 Task: View all reviews of treehouse in Port Angeles, Washington, United States.
Action: Mouse moved to (225, 122)
Screenshot: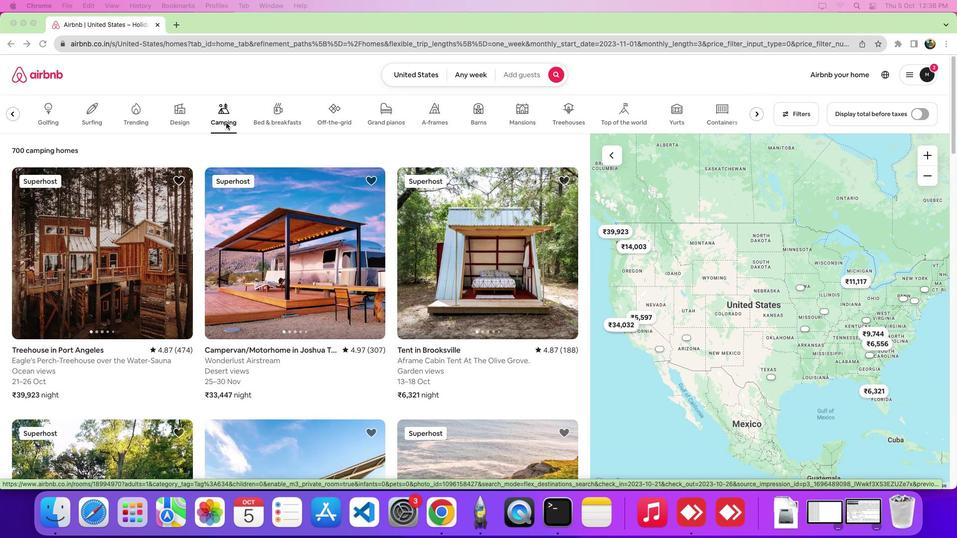 
Action: Mouse pressed left at (225, 122)
Screenshot: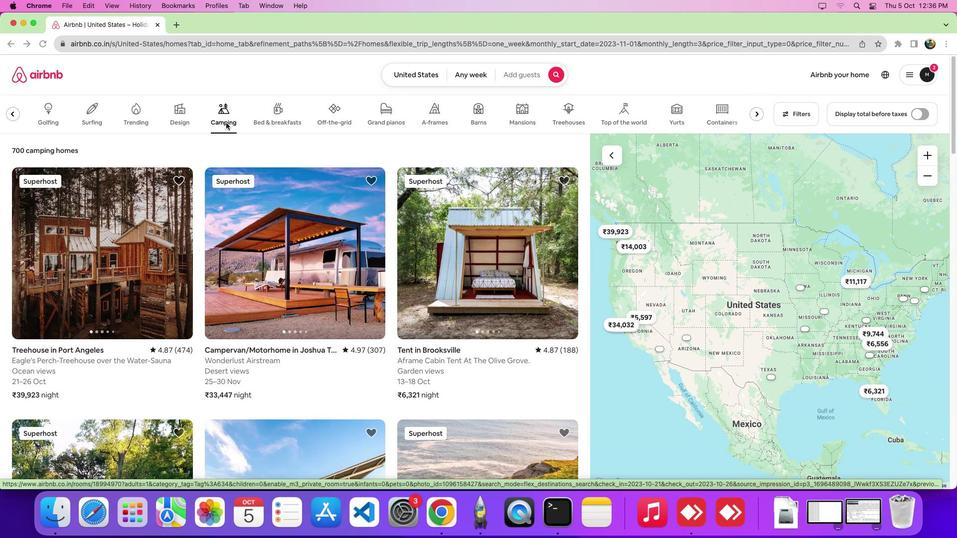 
Action: Mouse moved to (88, 251)
Screenshot: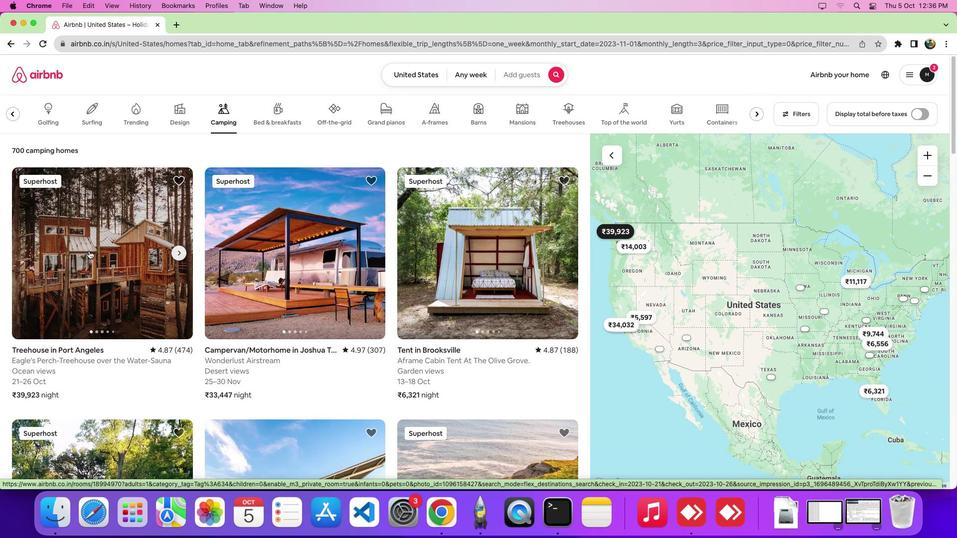 
Action: Mouse pressed left at (88, 251)
Screenshot: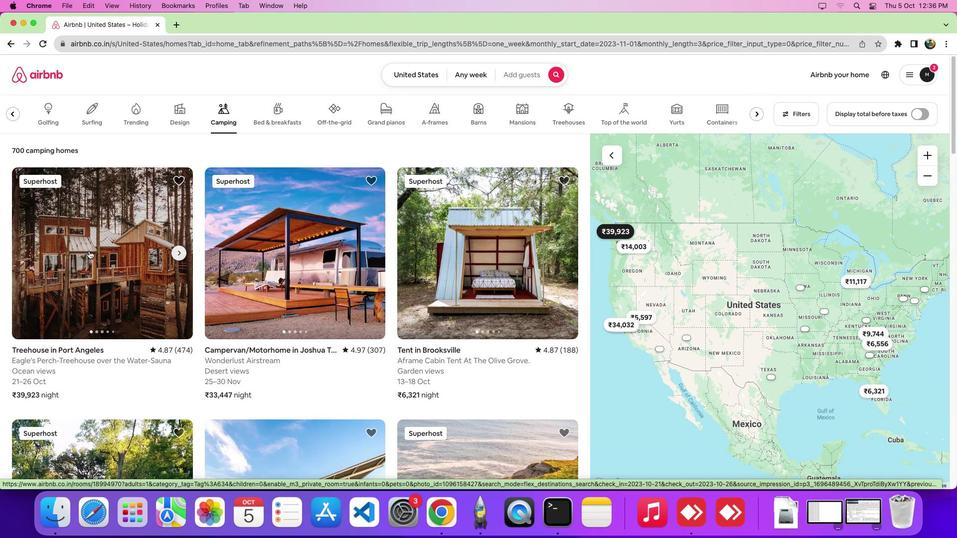 
Action: Mouse moved to (431, 257)
Screenshot: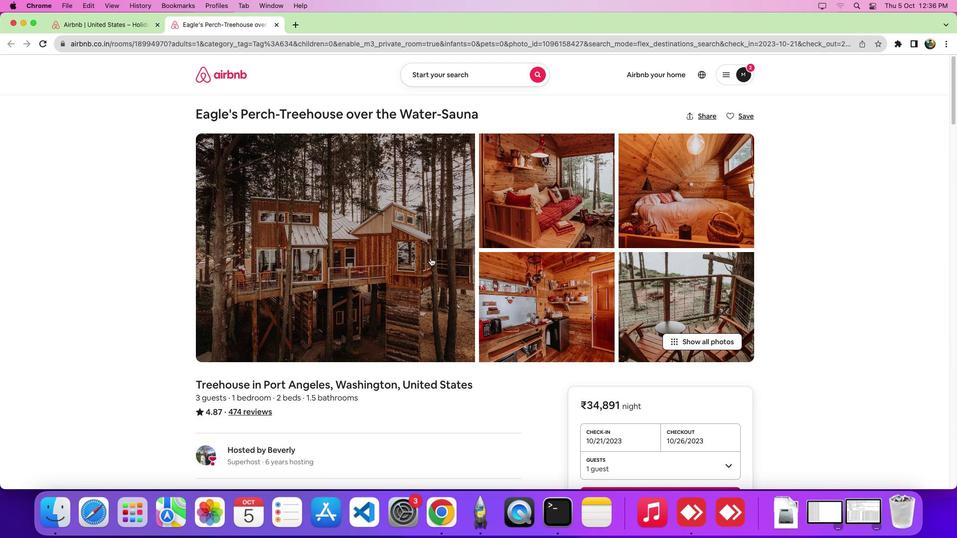 
Action: Mouse scrolled (431, 257) with delta (0, 0)
Screenshot: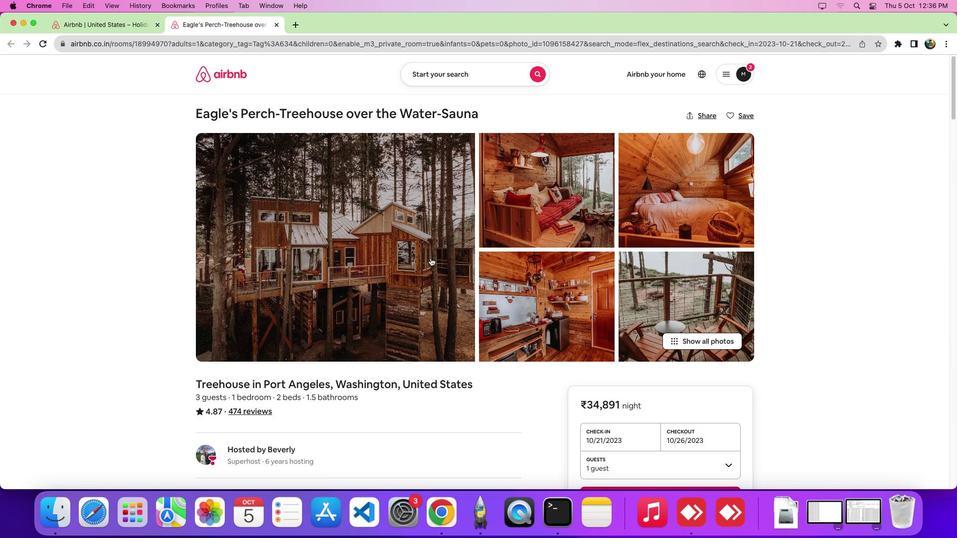 
Action: Mouse scrolled (431, 257) with delta (0, 0)
Screenshot: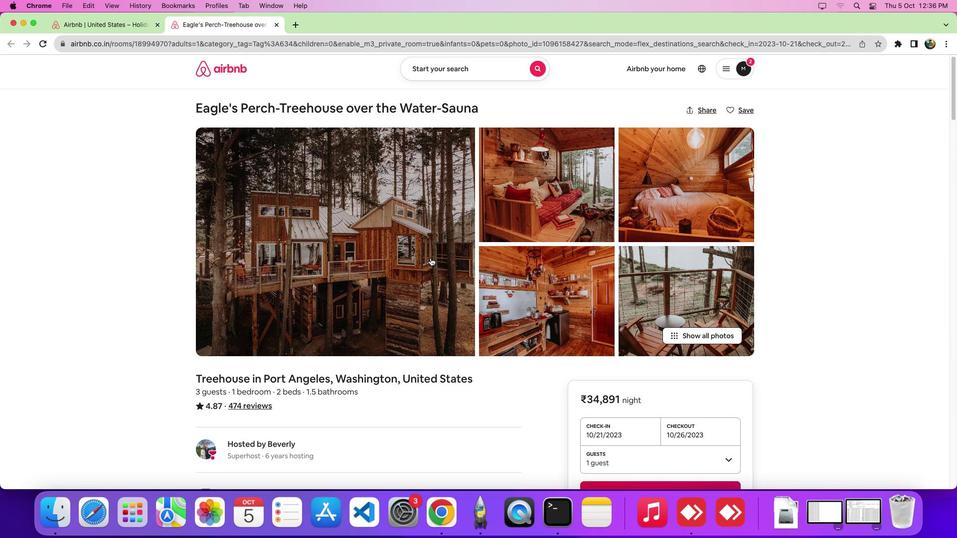 
Action: Mouse scrolled (431, 257) with delta (0, 0)
Screenshot: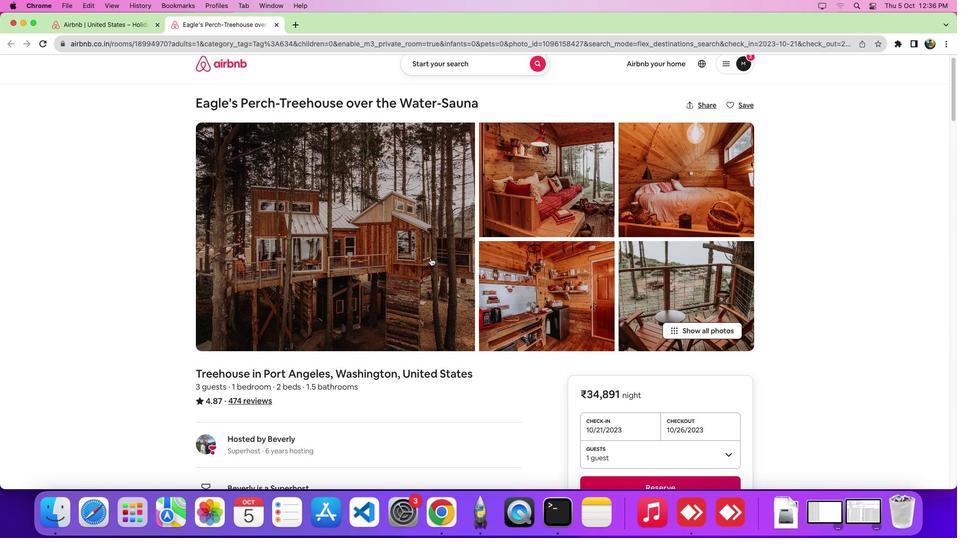 
Action: Mouse scrolled (431, 257) with delta (0, -2)
Screenshot: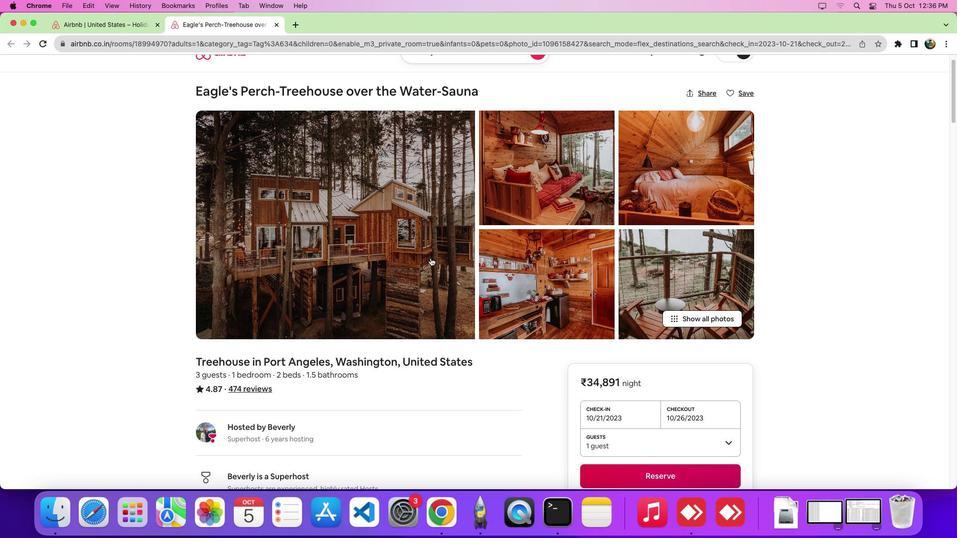 
Action: Mouse scrolled (431, 257) with delta (0, 0)
Screenshot: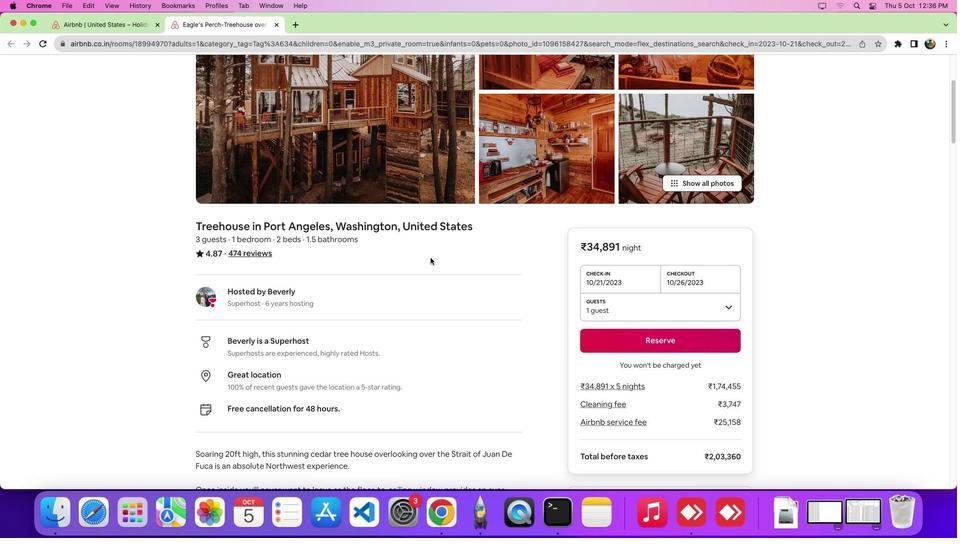 
Action: Mouse scrolled (431, 257) with delta (0, 0)
Screenshot: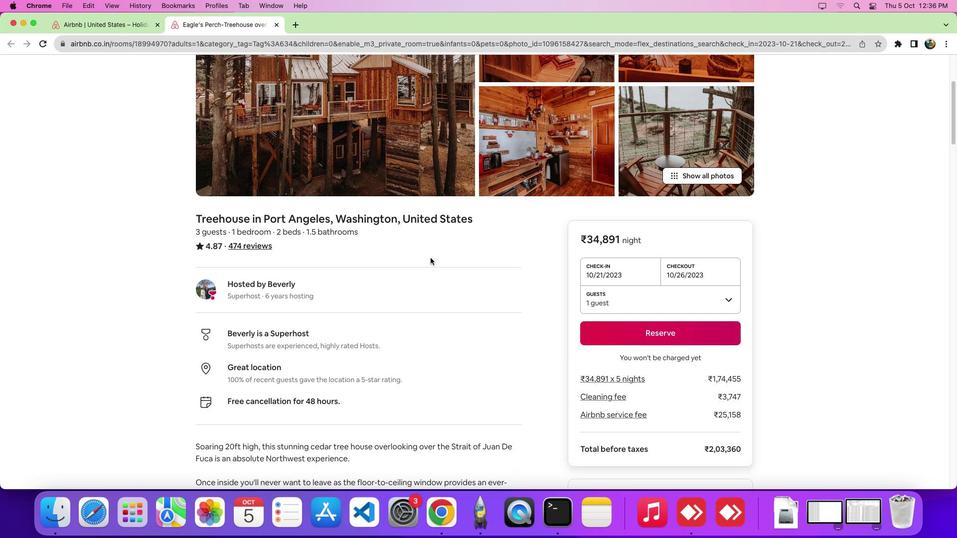 
Action: Mouse scrolled (431, 257) with delta (0, -2)
Screenshot: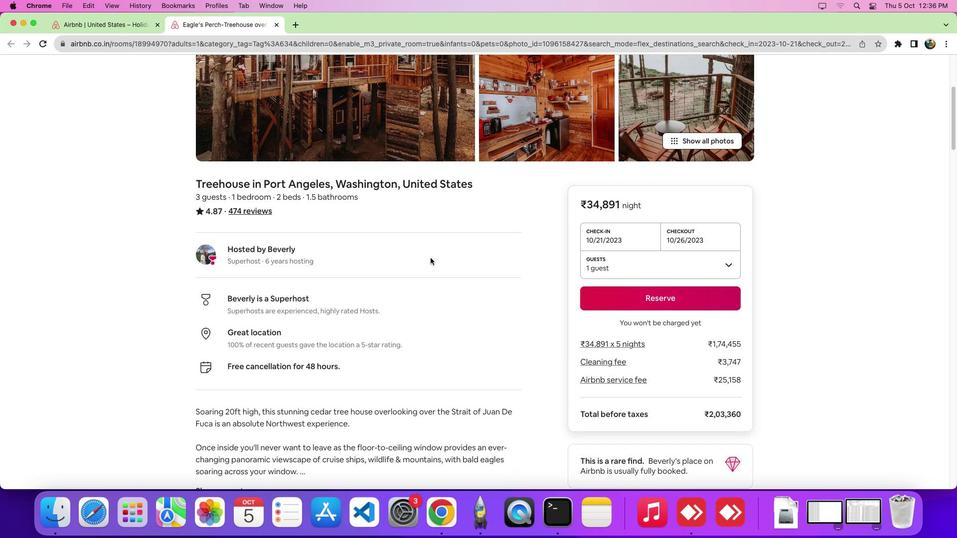 
Action: Mouse scrolled (431, 257) with delta (0, -4)
Screenshot: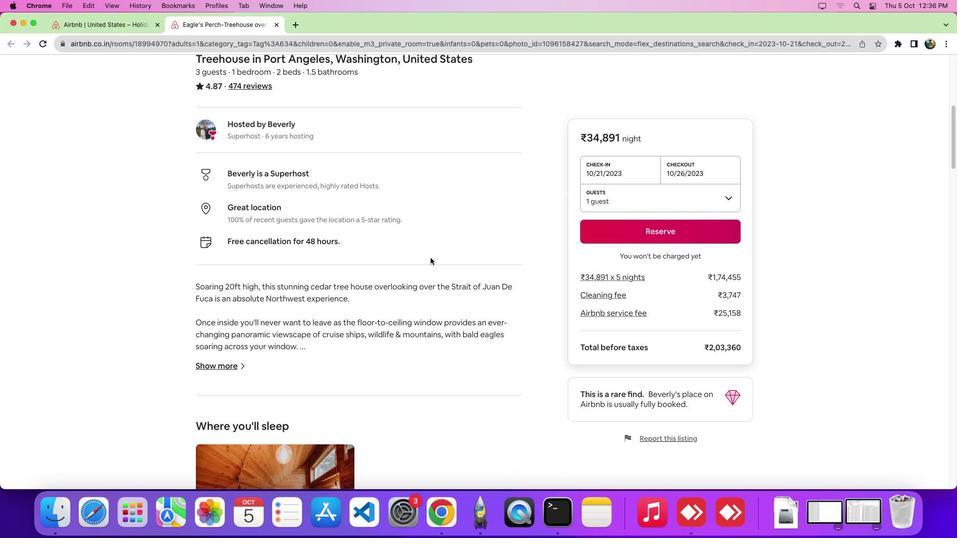 
Action: Mouse moved to (284, 78)
Screenshot: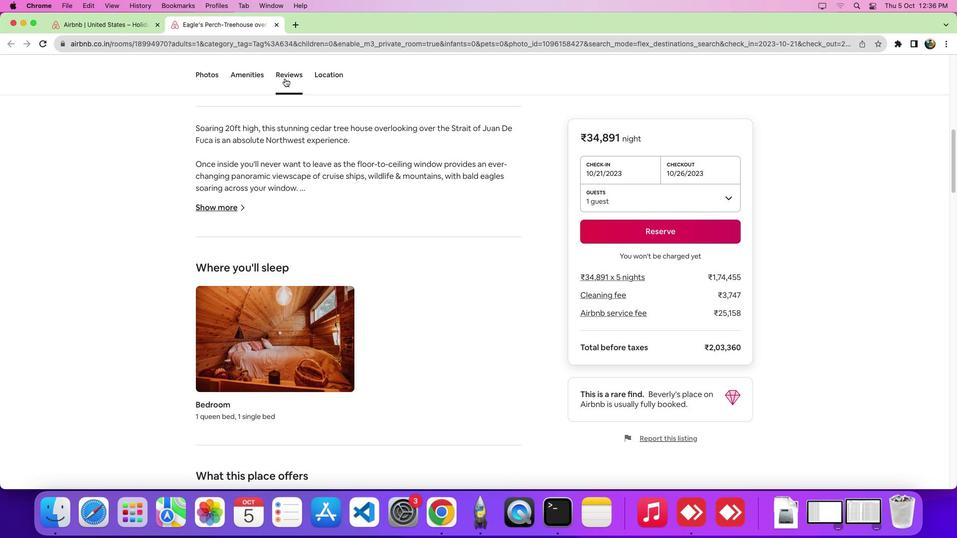 
Action: Mouse pressed left at (284, 78)
Screenshot: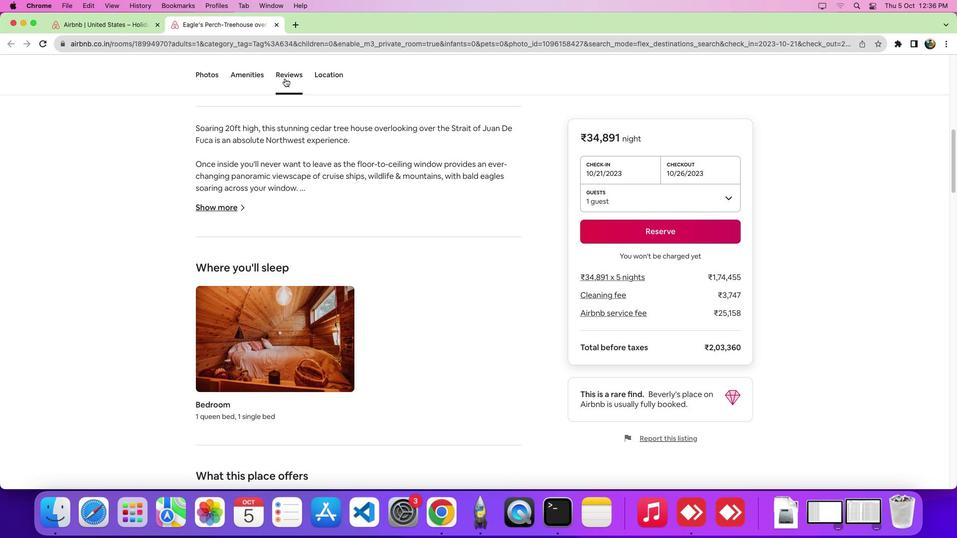 
Action: Mouse moved to (340, 303)
Screenshot: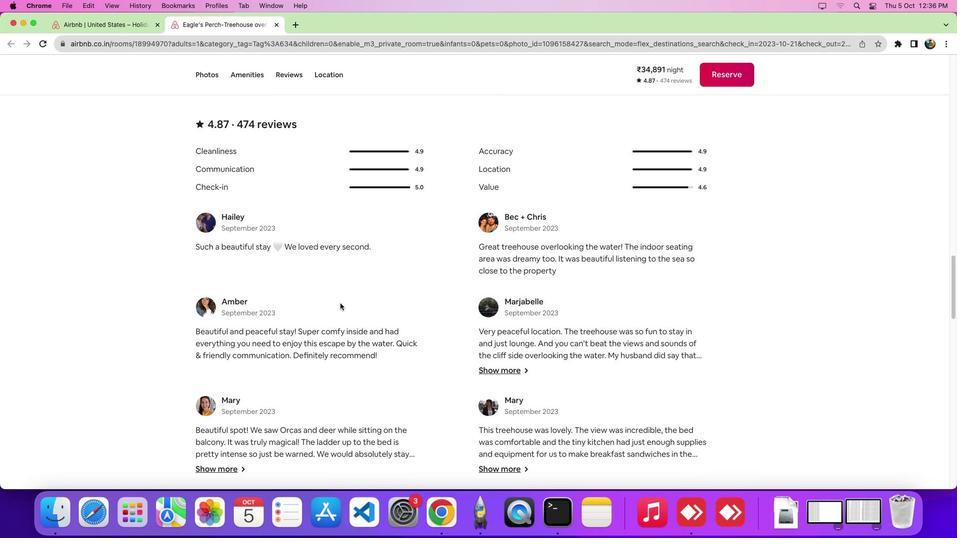 
Action: Mouse scrolled (340, 303) with delta (0, 0)
Screenshot: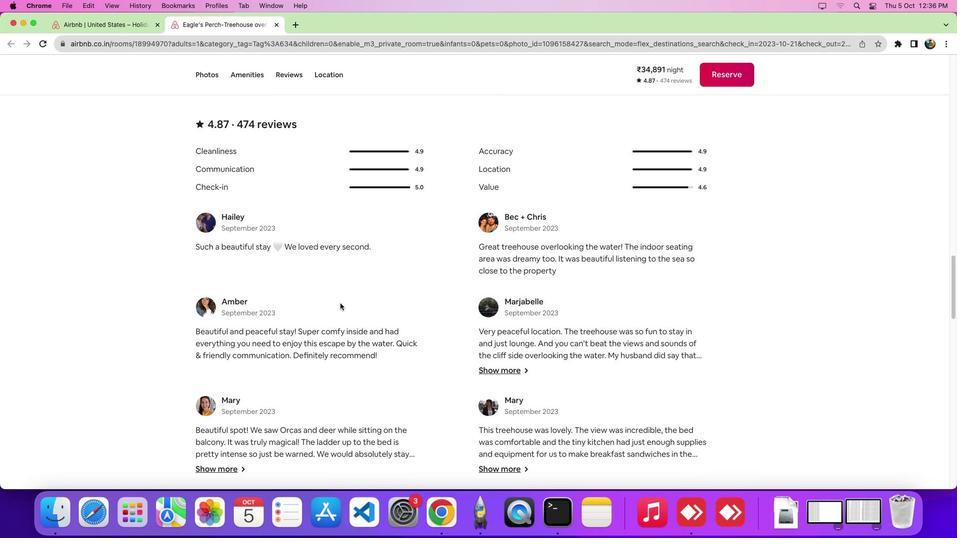 
Action: Mouse scrolled (340, 303) with delta (0, 0)
Screenshot: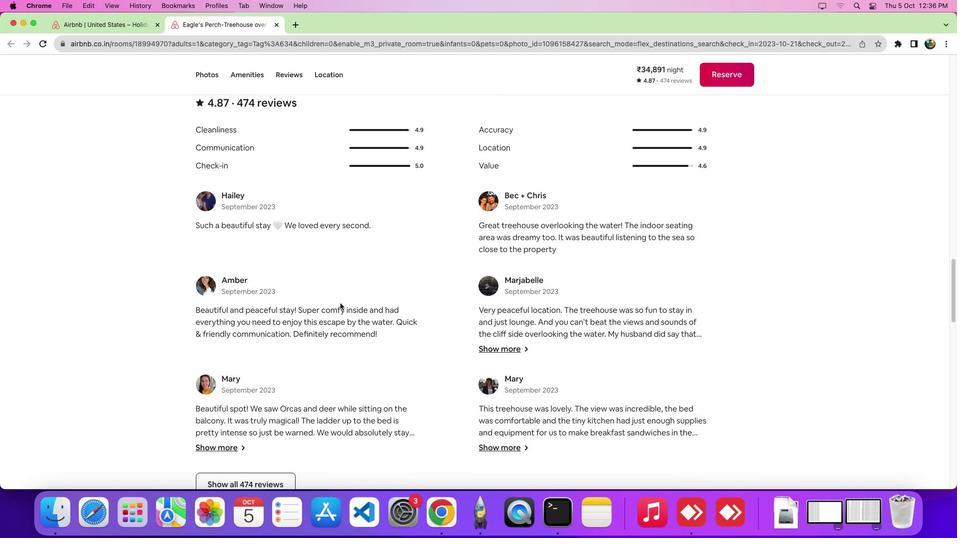 
Action: Mouse scrolled (340, 303) with delta (0, -3)
Screenshot: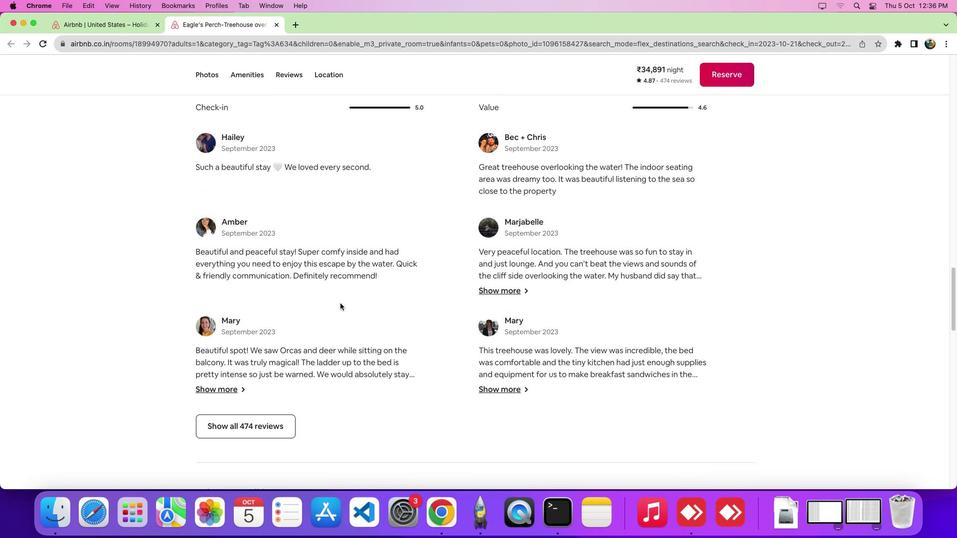 
Action: Mouse scrolled (340, 303) with delta (0, -4)
Screenshot: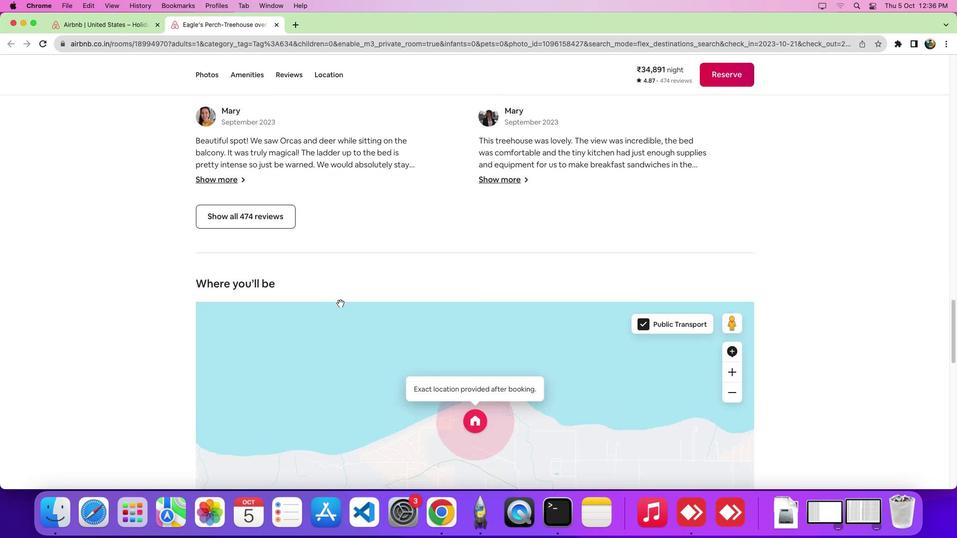 
Action: Mouse moved to (232, 142)
Screenshot: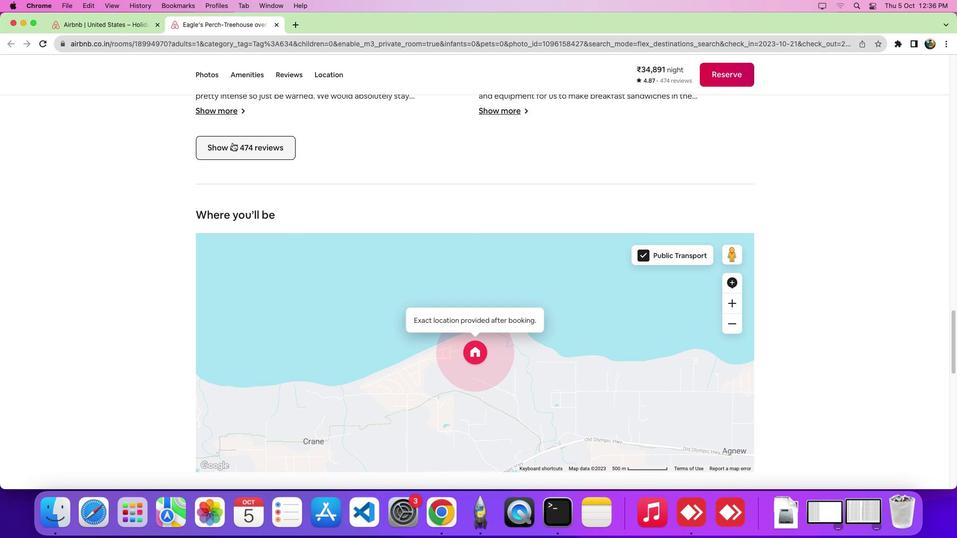 
Action: Mouse pressed left at (232, 142)
Screenshot: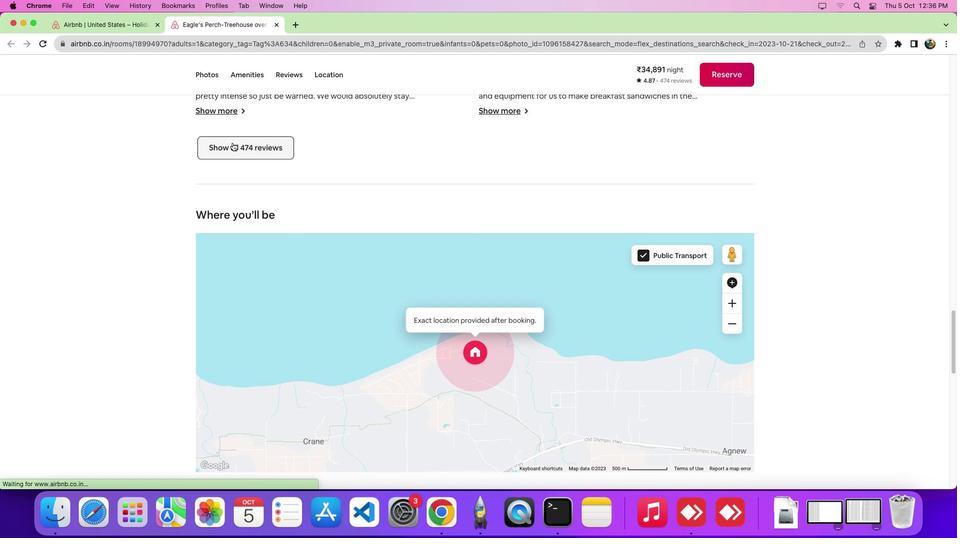 
Action: Mouse moved to (469, 268)
Screenshot: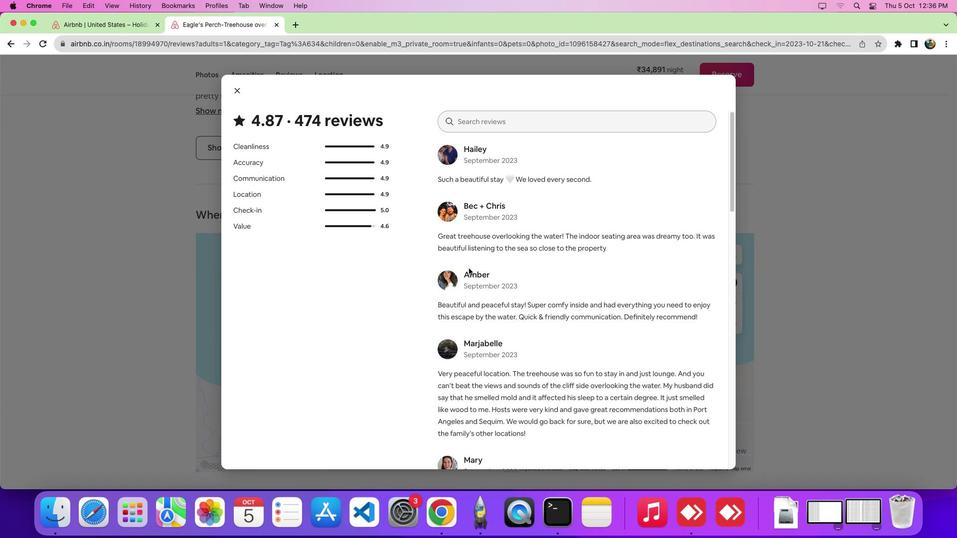 
Action: Mouse scrolled (469, 268) with delta (0, 0)
Screenshot: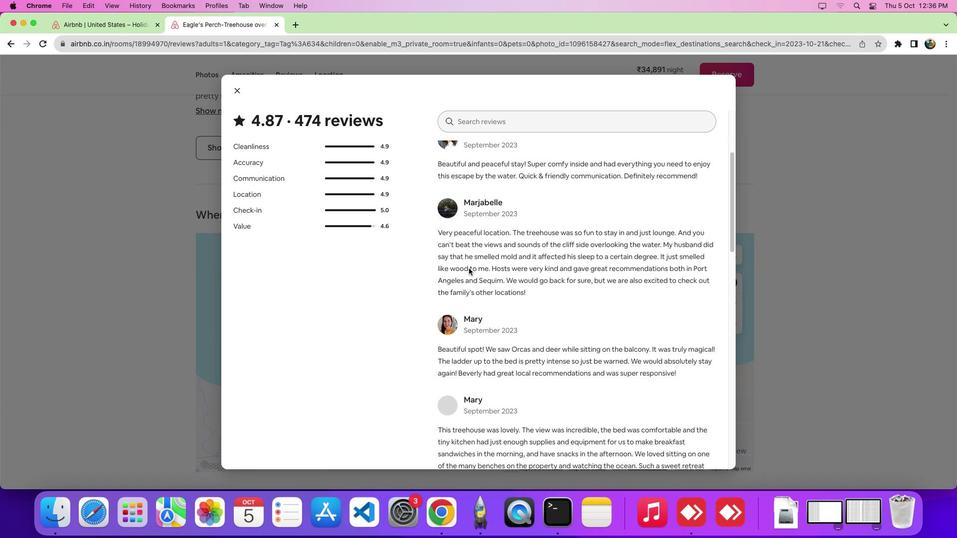 
Action: Mouse scrolled (469, 268) with delta (0, 0)
Screenshot: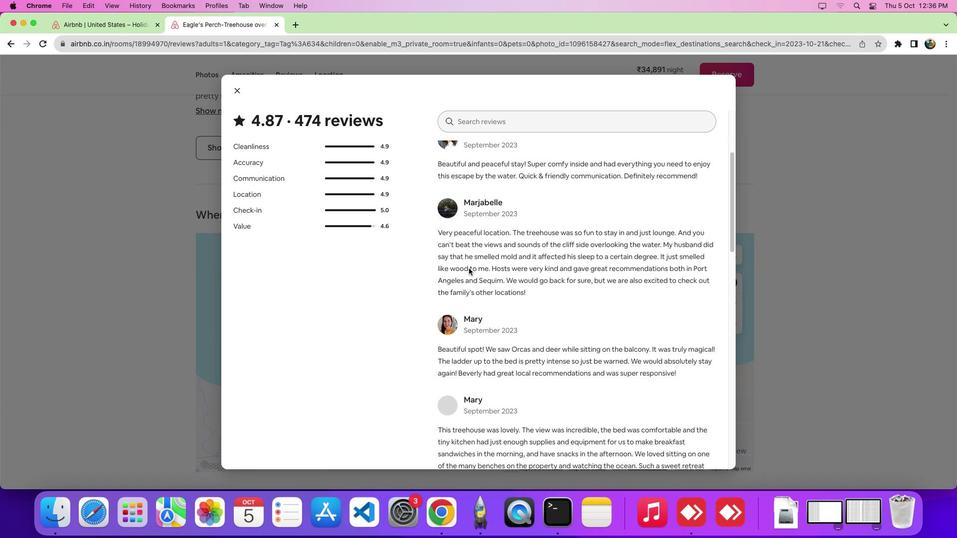 
Action: Mouse scrolled (469, 268) with delta (0, -4)
Screenshot: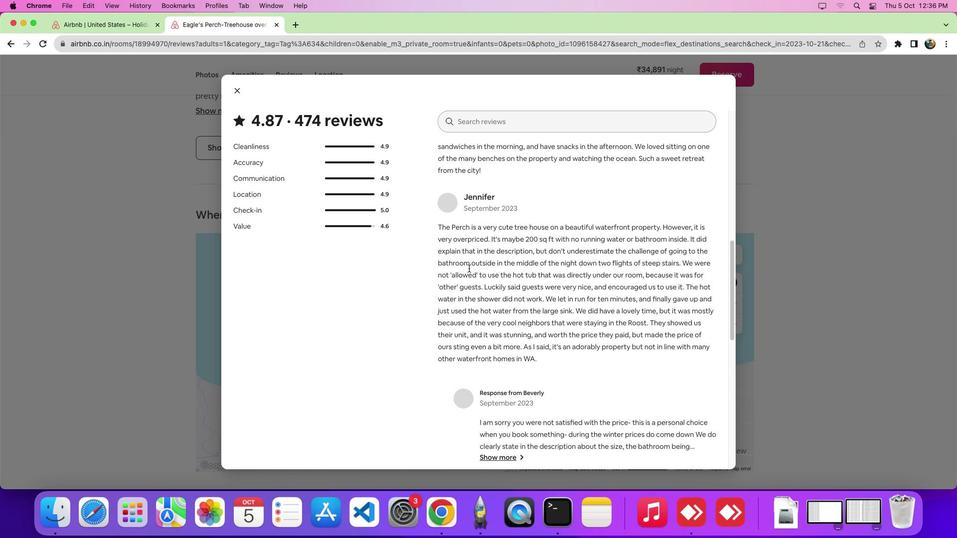 
Action: Mouse scrolled (469, 268) with delta (0, -6)
Screenshot: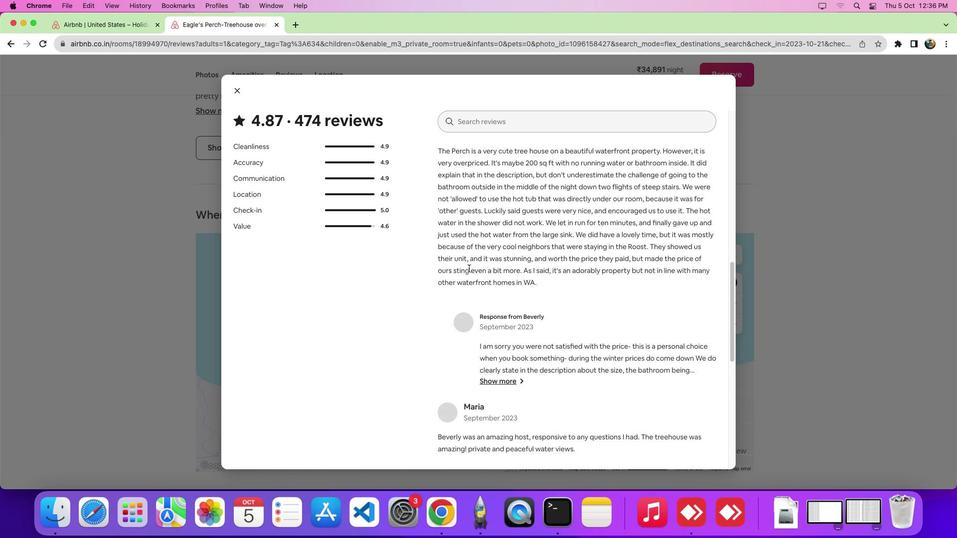 
